 Task: In the Use Cases board, remove the current description and add the new description These are the very first use cases for brainstorming that you keep in mind and will help generate conversation and the creation of your company strategy. Some of them will probably be included in some of the actual plans.
Action: Mouse moved to (385, 148)
Screenshot: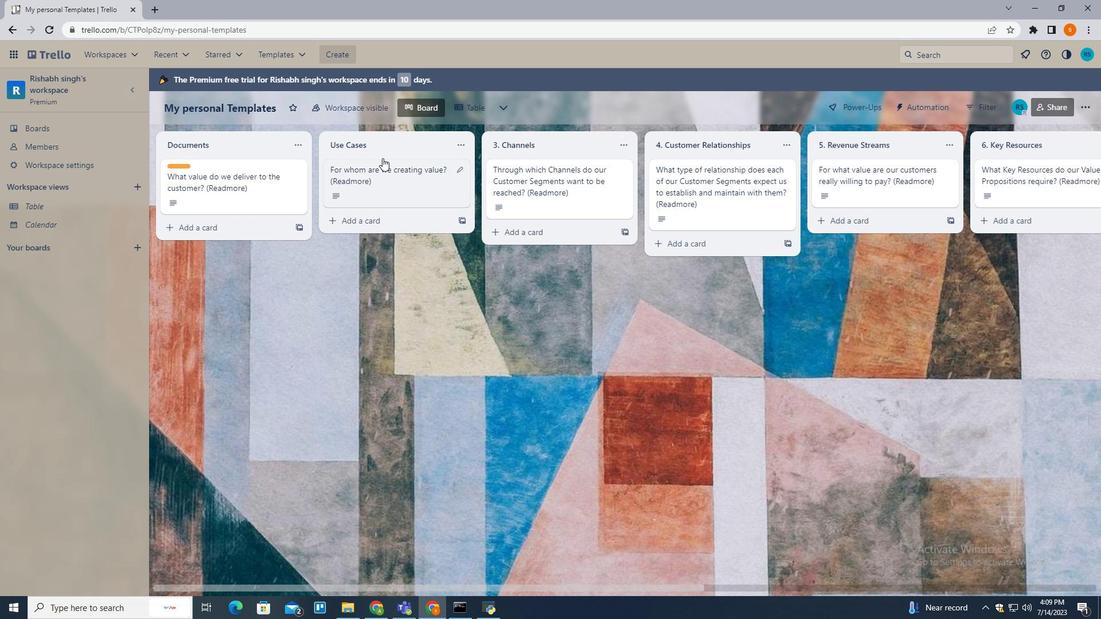 
Action: Mouse pressed left at (385, 148)
Screenshot: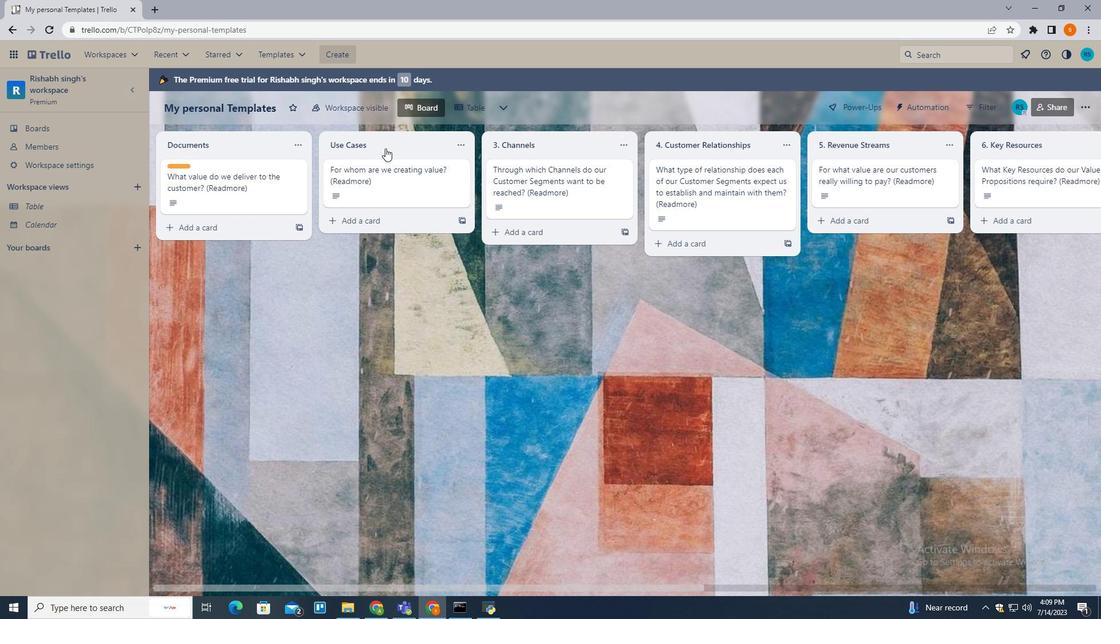 
Action: Mouse moved to (402, 174)
Screenshot: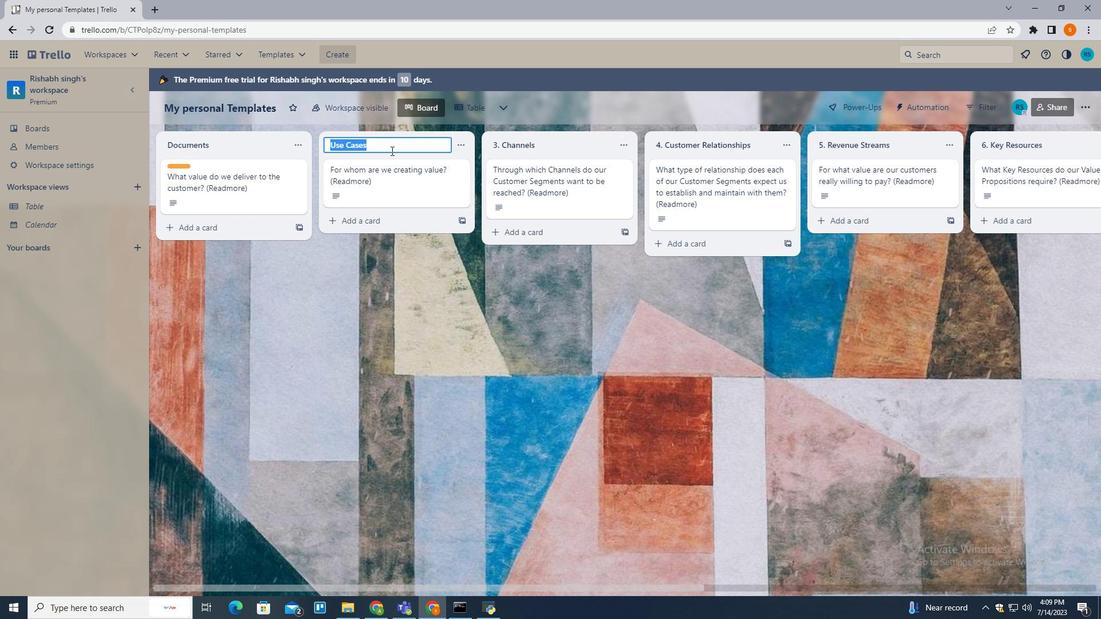 
Action: Mouse pressed left at (402, 174)
Screenshot: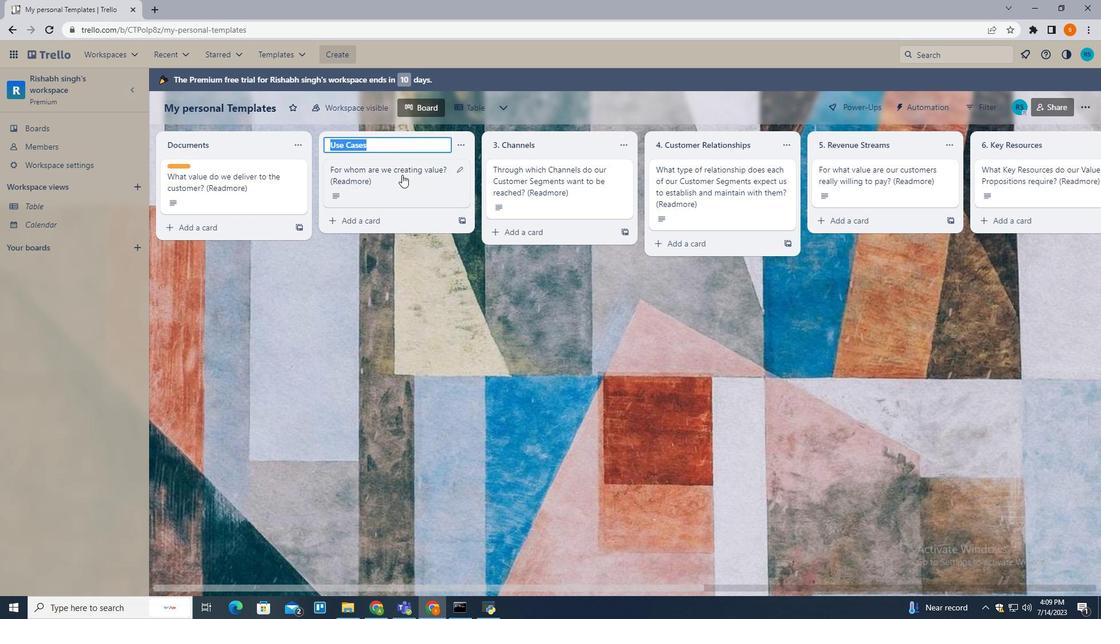 
Action: Mouse moved to (429, 209)
Screenshot: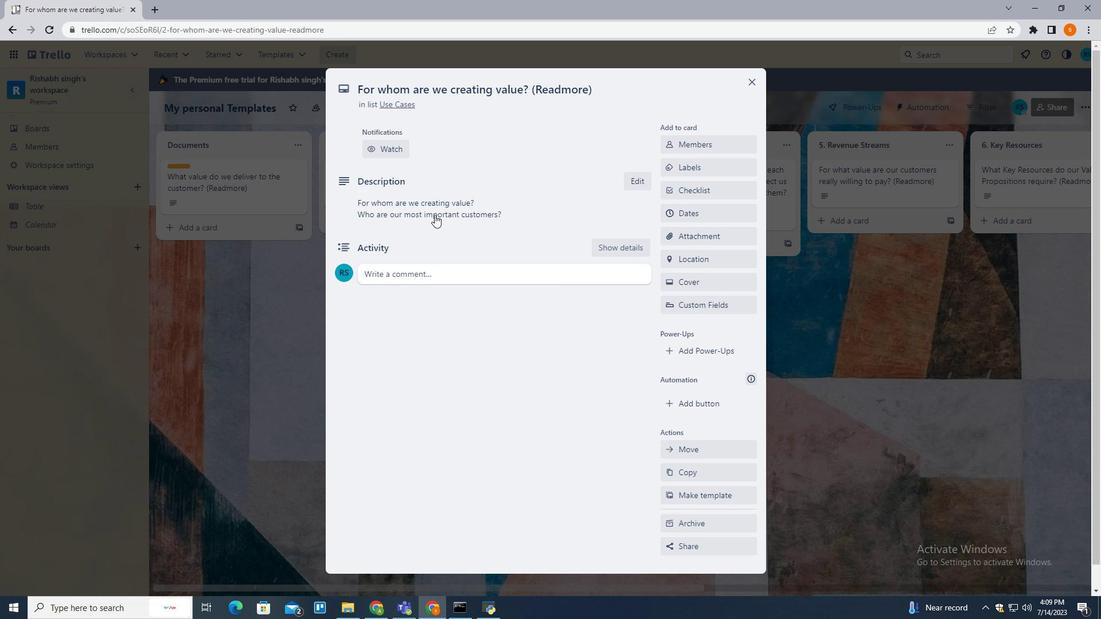 
Action: Mouse pressed left at (429, 209)
Screenshot: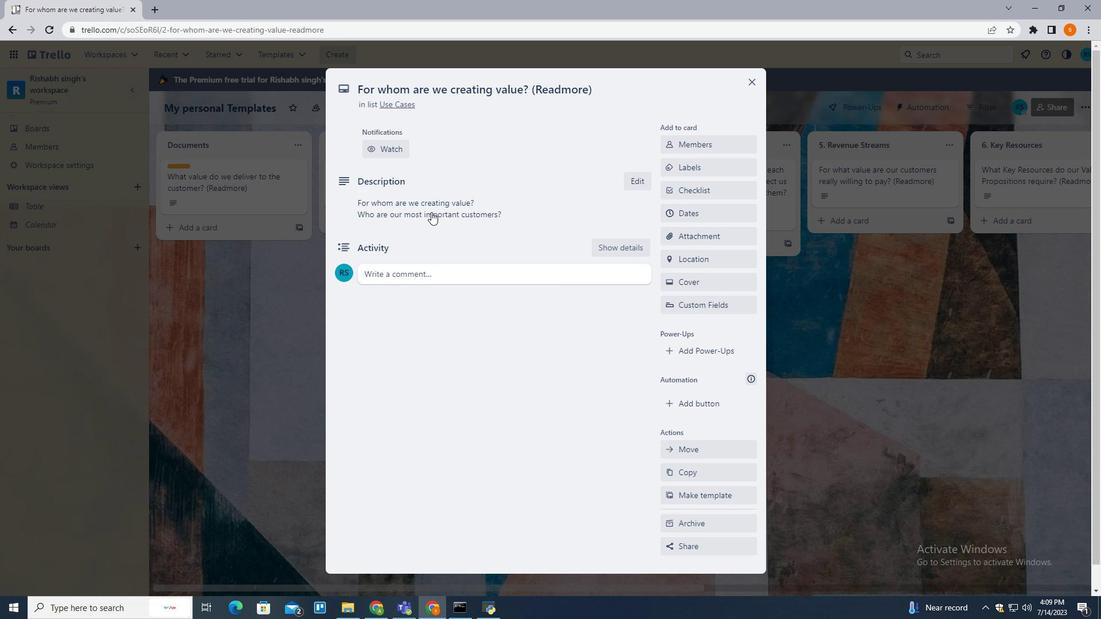 
Action: Mouse moved to (469, 258)
Screenshot: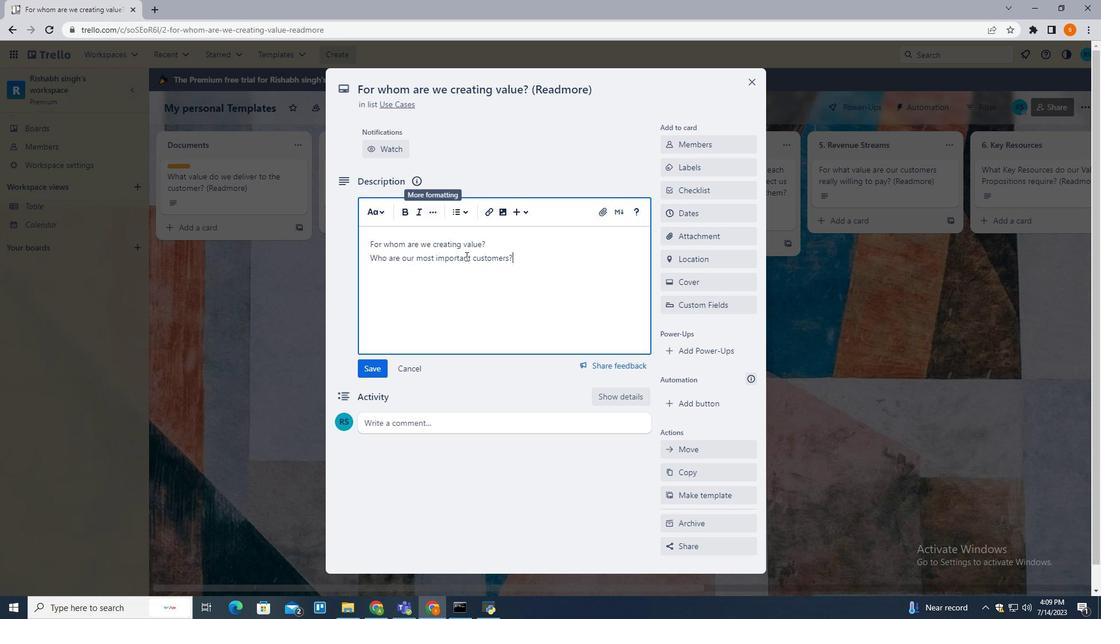 
Action: Mouse pressed left at (469, 258)
Screenshot: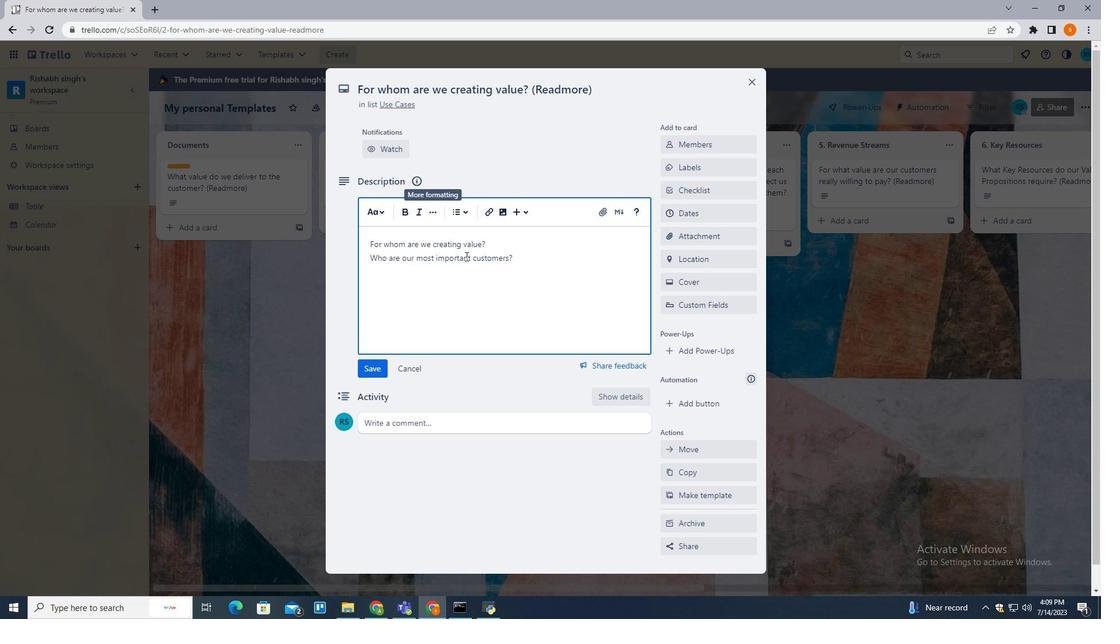 
Action: Mouse pressed left at (469, 258)
Screenshot: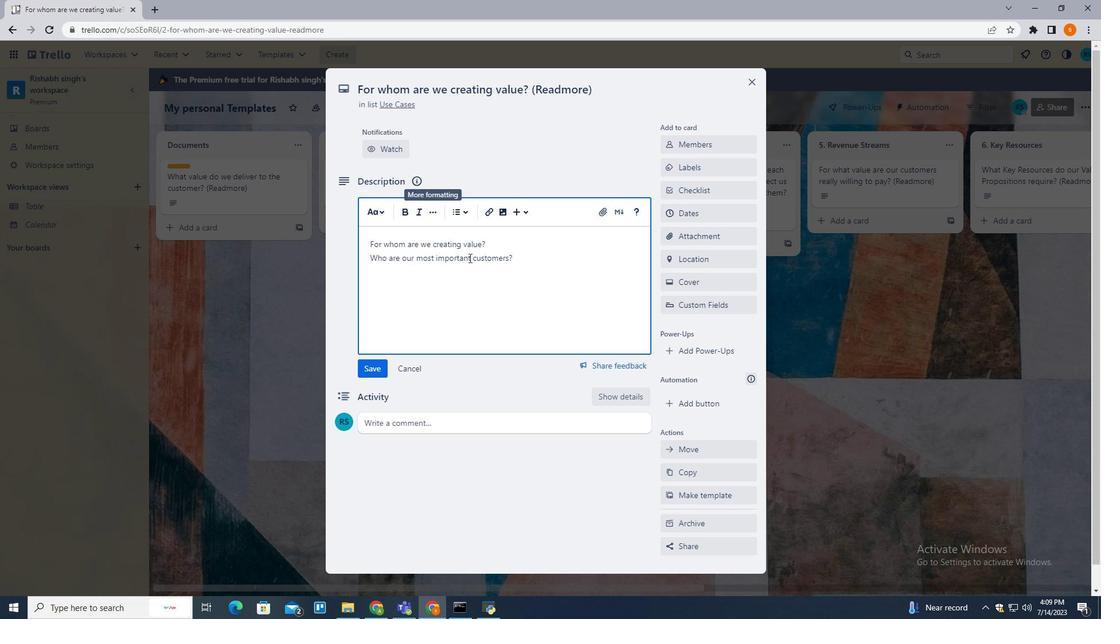 
Action: Mouse pressed left at (469, 258)
Screenshot: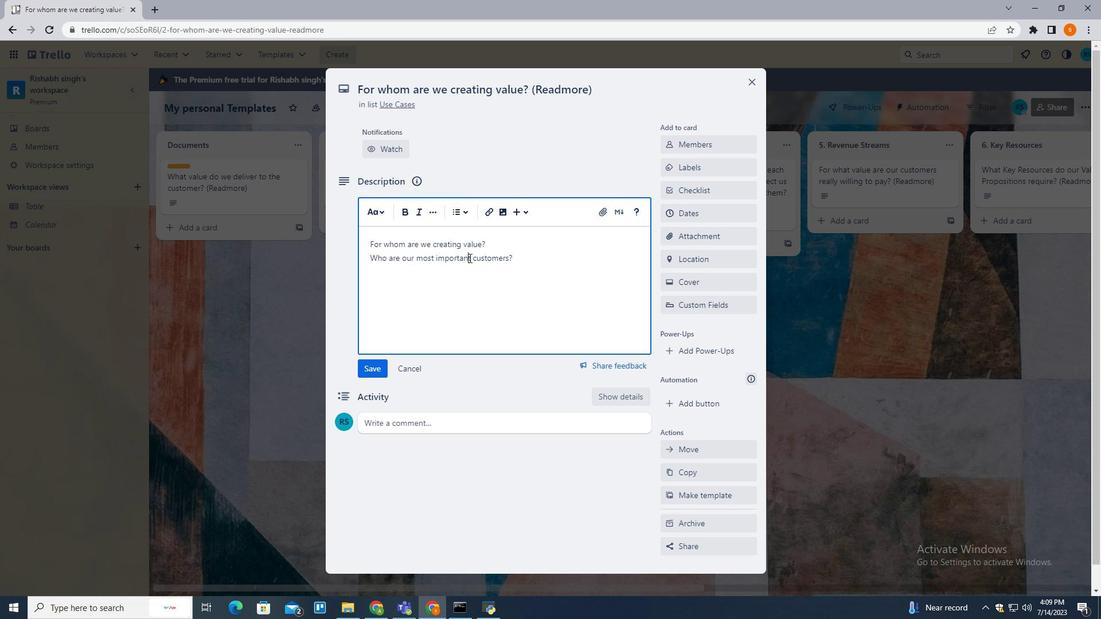 
Action: Key pressed <Key.shift>These<Key.space>are<Key.space>the<Key.space>very<Key.space>first<Key.space>use<Key.space>cases<Key.space>fo<Key.space>b<Key.backspace><Key.backspace>r<Key.space>brainstr<Key.backspace>orming<Key.space>y<Key.backspace>that<Key.space>you<Key.space>keep<Key.space>in<Key.space>ming<Key.backspace>d<Key.space>and<Key.space>will<Key.space>help<Key.space>generate<Key.space>conversation<Key.space>and<Key.space>the<Key.space>creation<Key.space>of<Key.space>your<Key.space>companty<Key.backspace><Key.backspace>y<Key.space>strategy.<Key.space><Key.shift>OS<Key.backspace><Key.backspace><Key.shift>Some<Key.space>of<Key.space>them<Key.space>will<Key.space>probably<Key.space>be<Key.space>included<Key.space>insome<Key.backspace><Key.backspace><Key.backspace><Key.backspace><Key.space>dom<Key.backspace><Key.backspace><Key.backspace>some<Key.space>of<Key.space>the<Key.space>actual<Key.space>pans<Key.backspace><Key.backspace><Key.backspace>lans
Screenshot: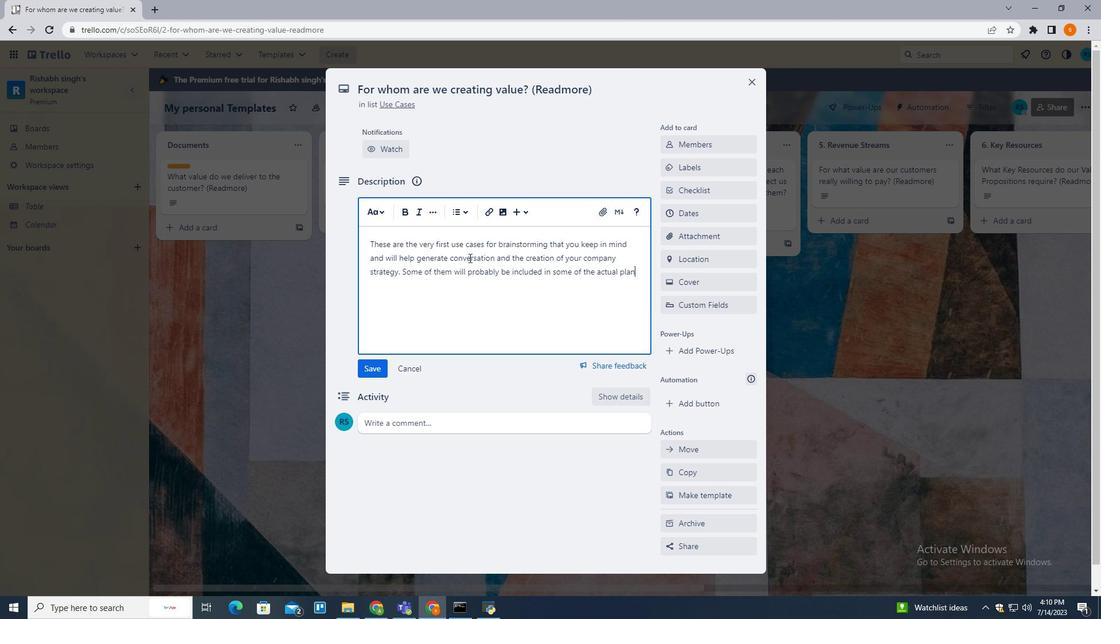 
Action: Mouse moved to (483, 295)
Screenshot: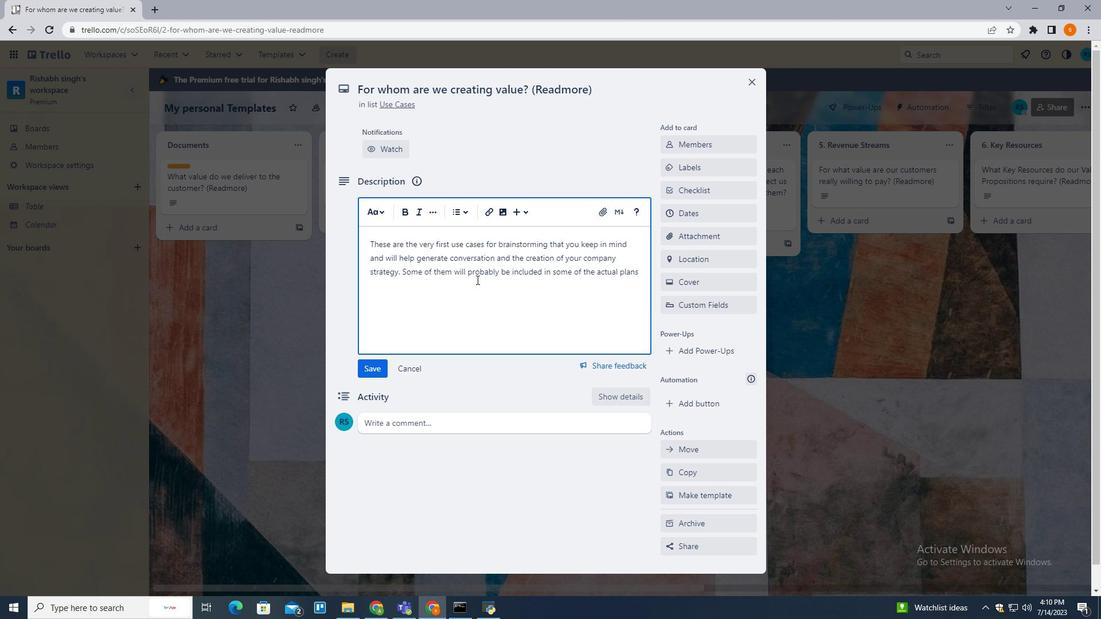 
Action: Mouse pressed left at (483, 295)
Screenshot: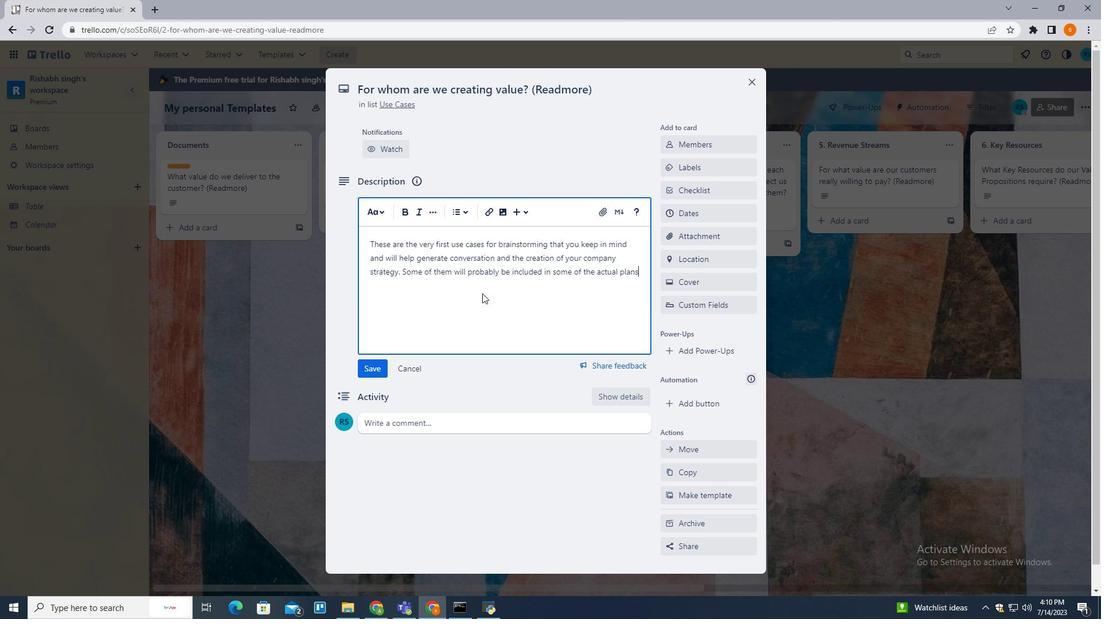 
